 Task: In candidate interviews choose email frequency individual.
Action: Mouse moved to (819, 86)
Screenshot: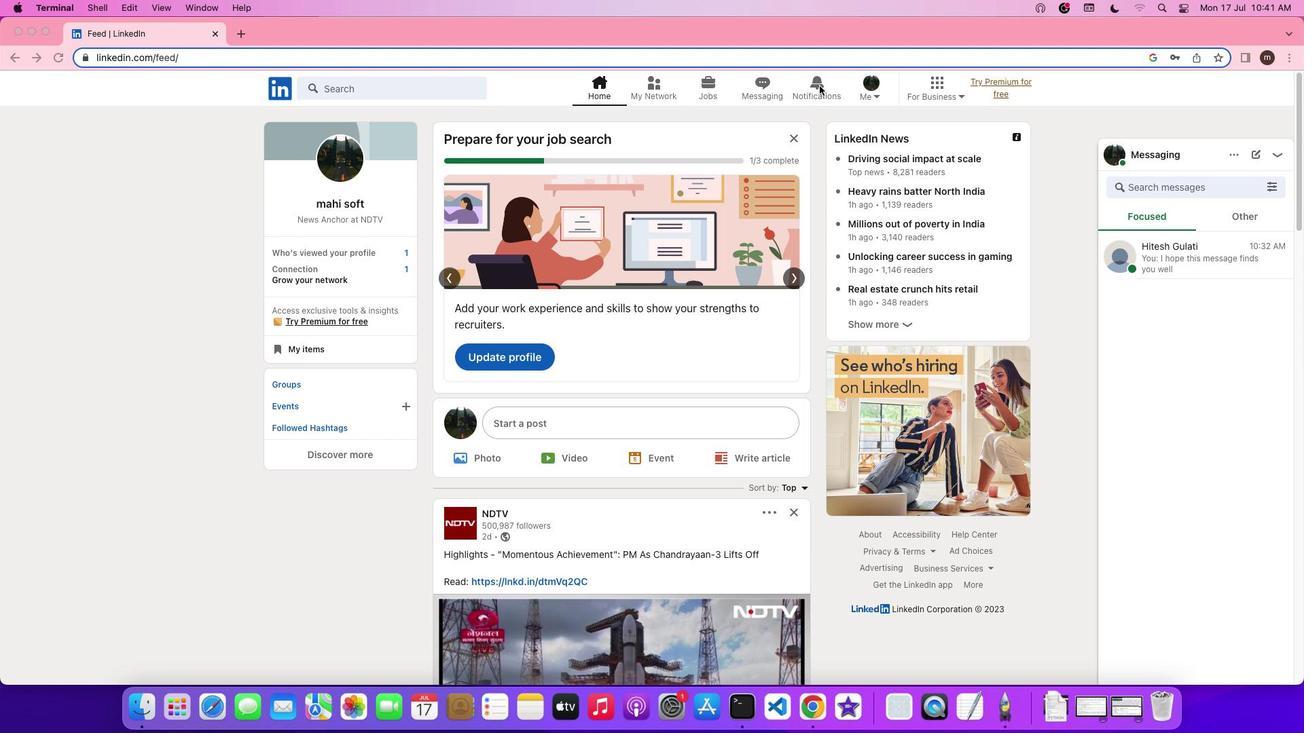 
Action: Mouse pressed left at (819, 86)
Screenshot: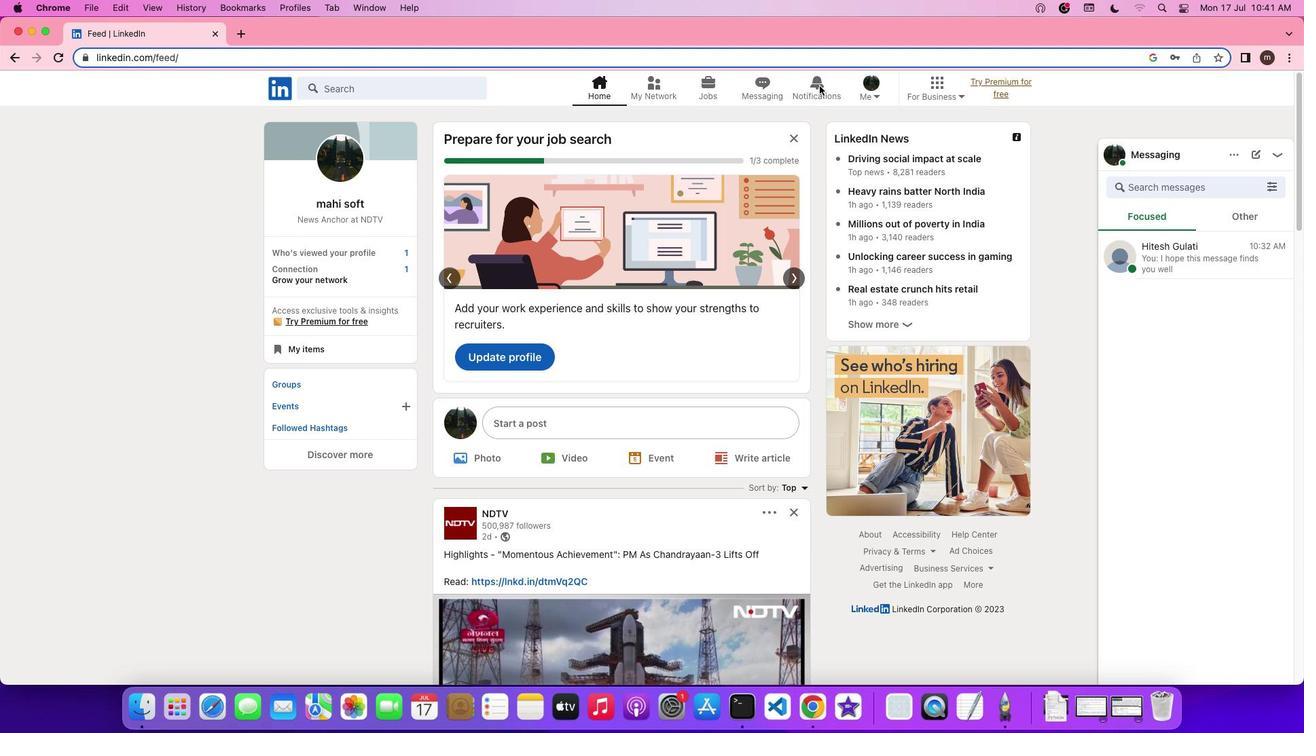 
Action: Mouse pressed left at (819, 86)
Screenshot: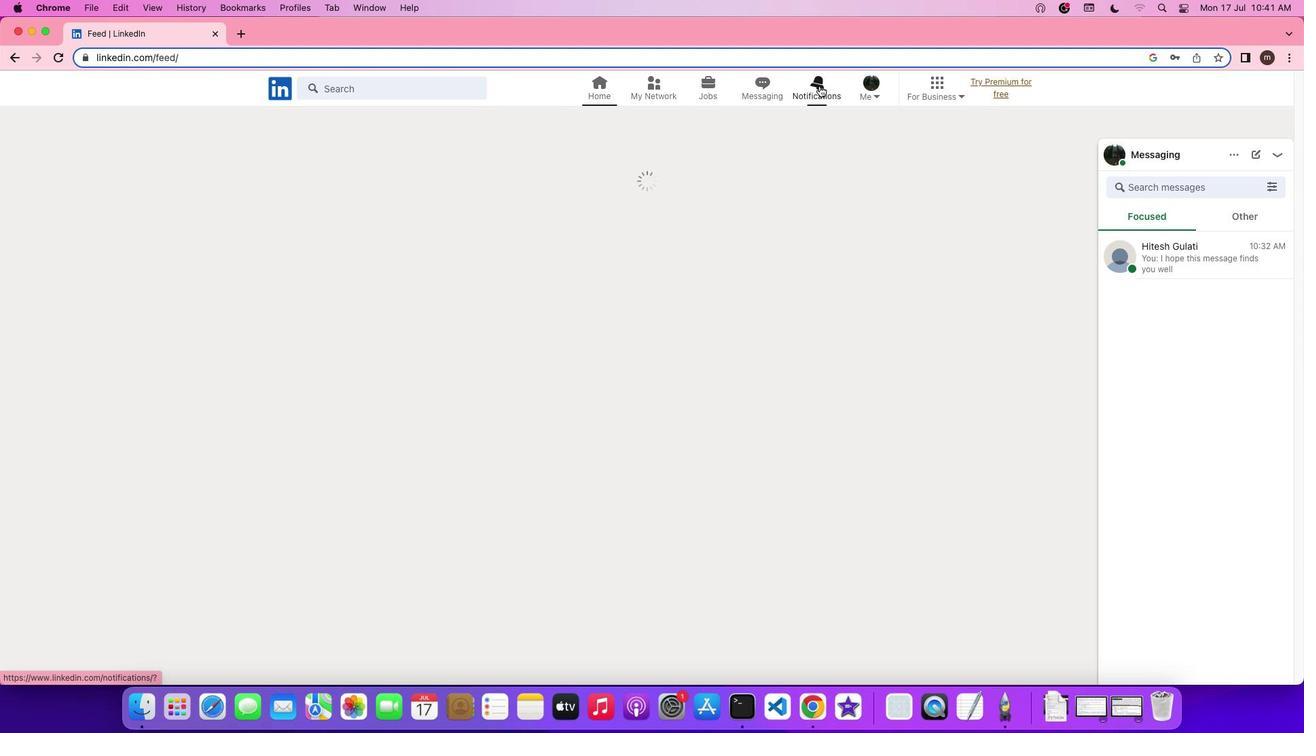 
Action: Mouse moved to (305, 175)
Screenshot: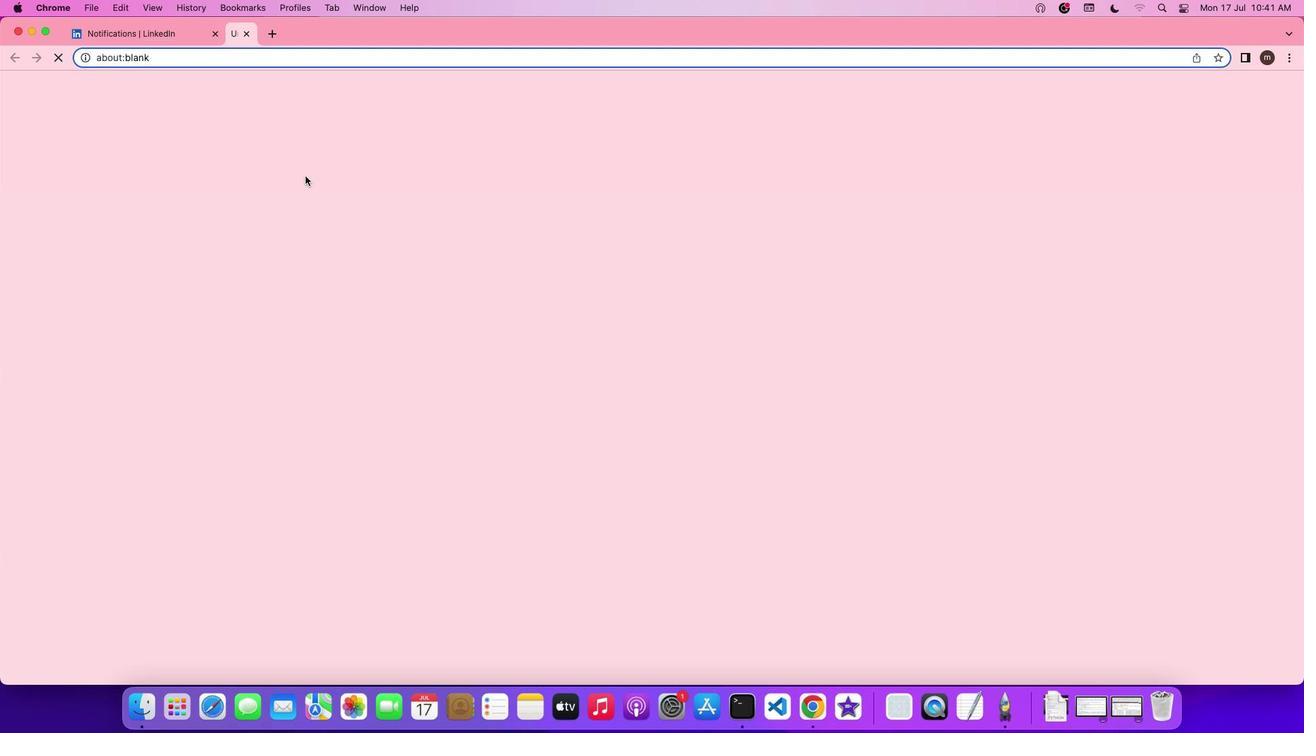 
Action: Mouse pressed left at (305, 175)
Screenshot: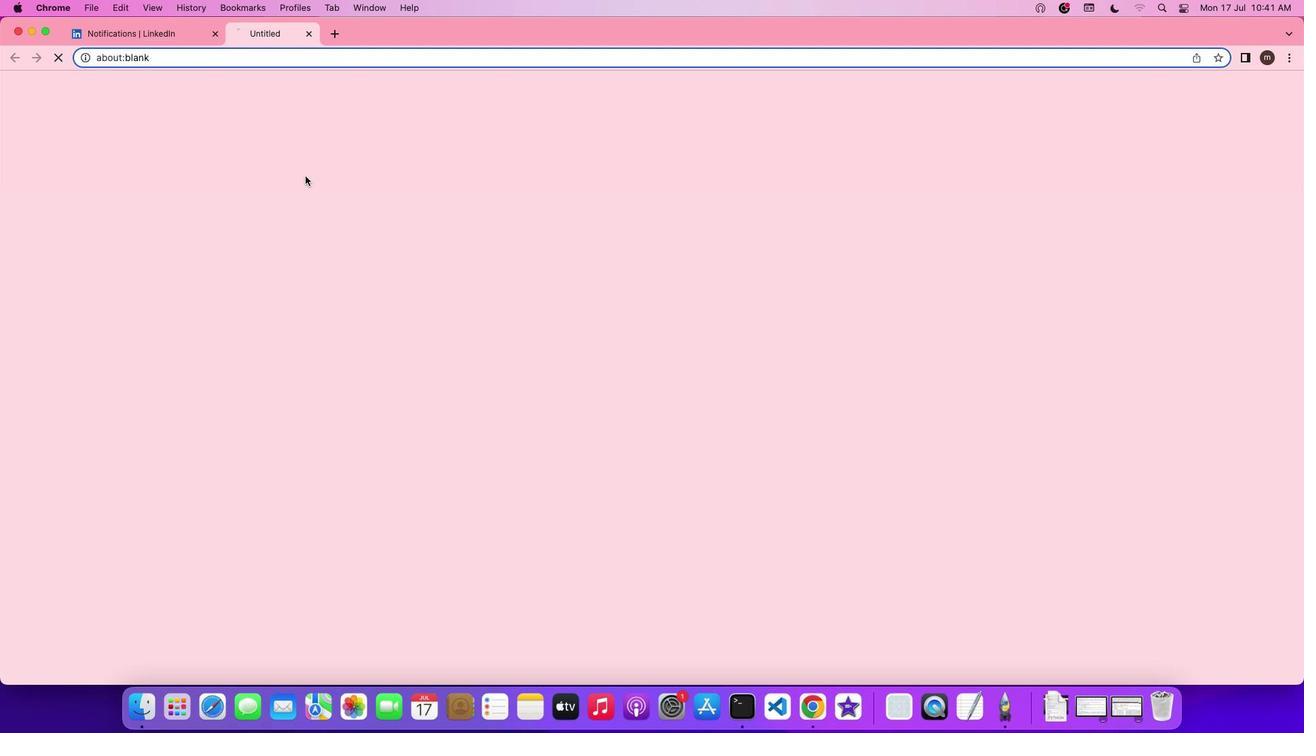 
Action: Mouse moved to (663, 262)
Screenshot: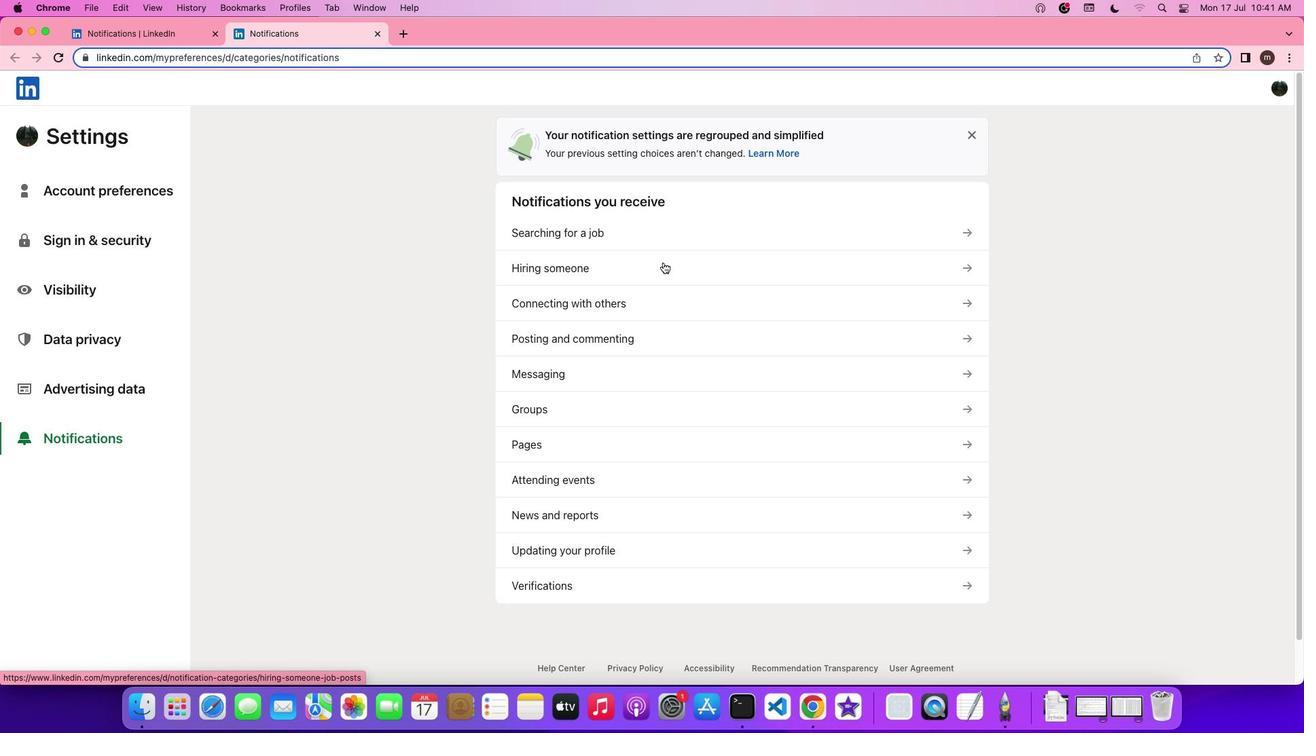 
Action: Mouse pressed left at (663, 262)
Screenshot: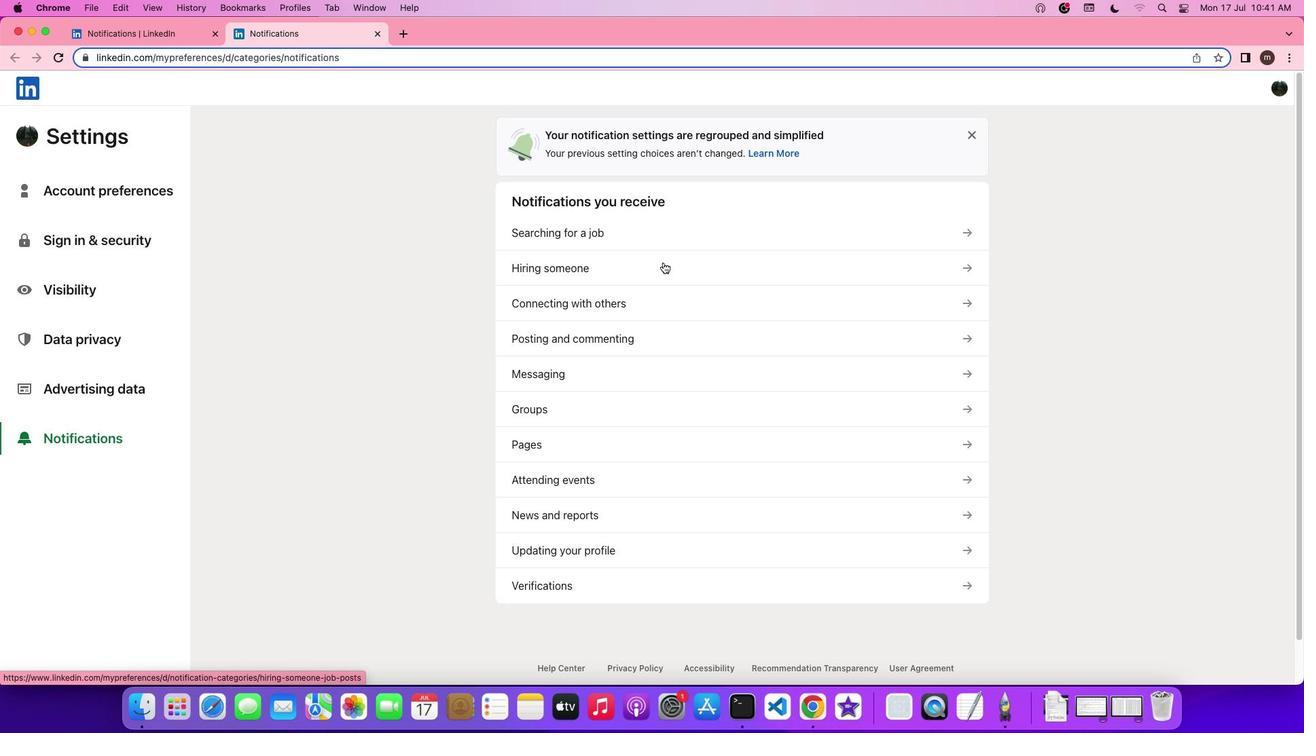 
Action: Mouse moved to (655, 366)
Screenshot: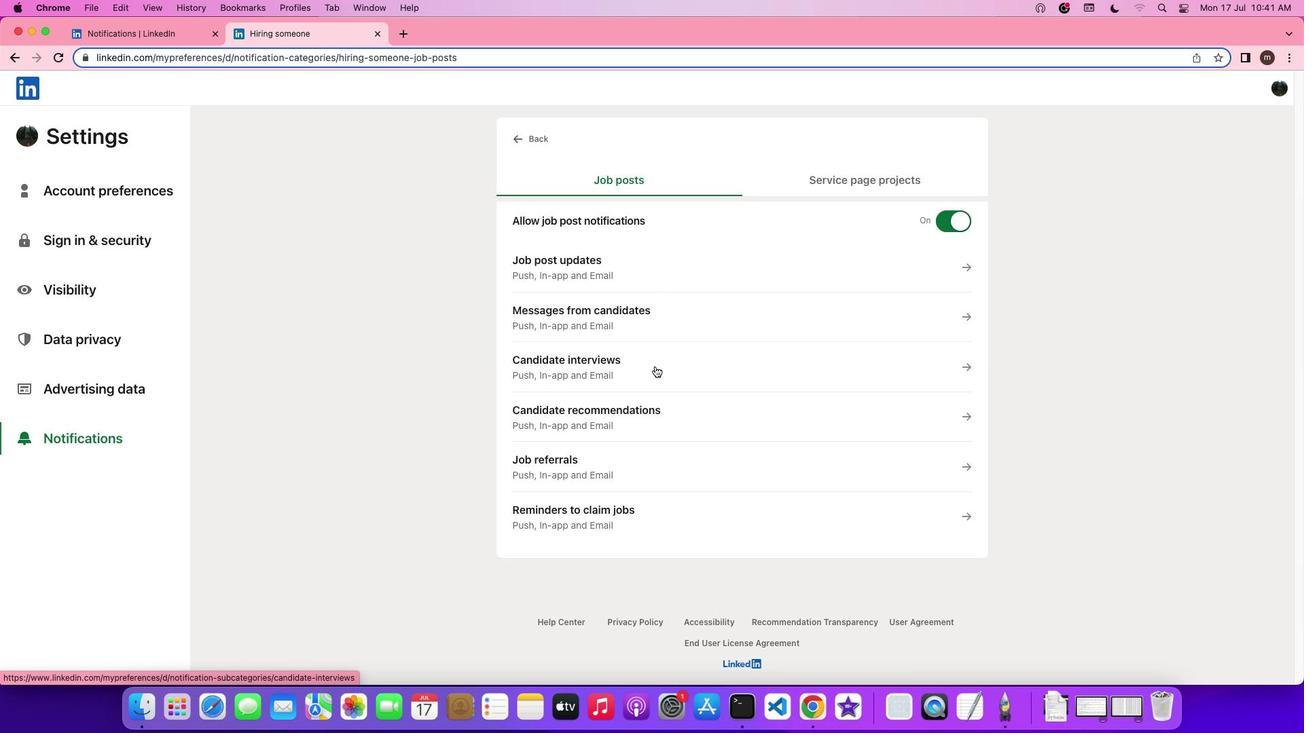 
Action: Mouse pressed left at (655, 366)
Screenshot: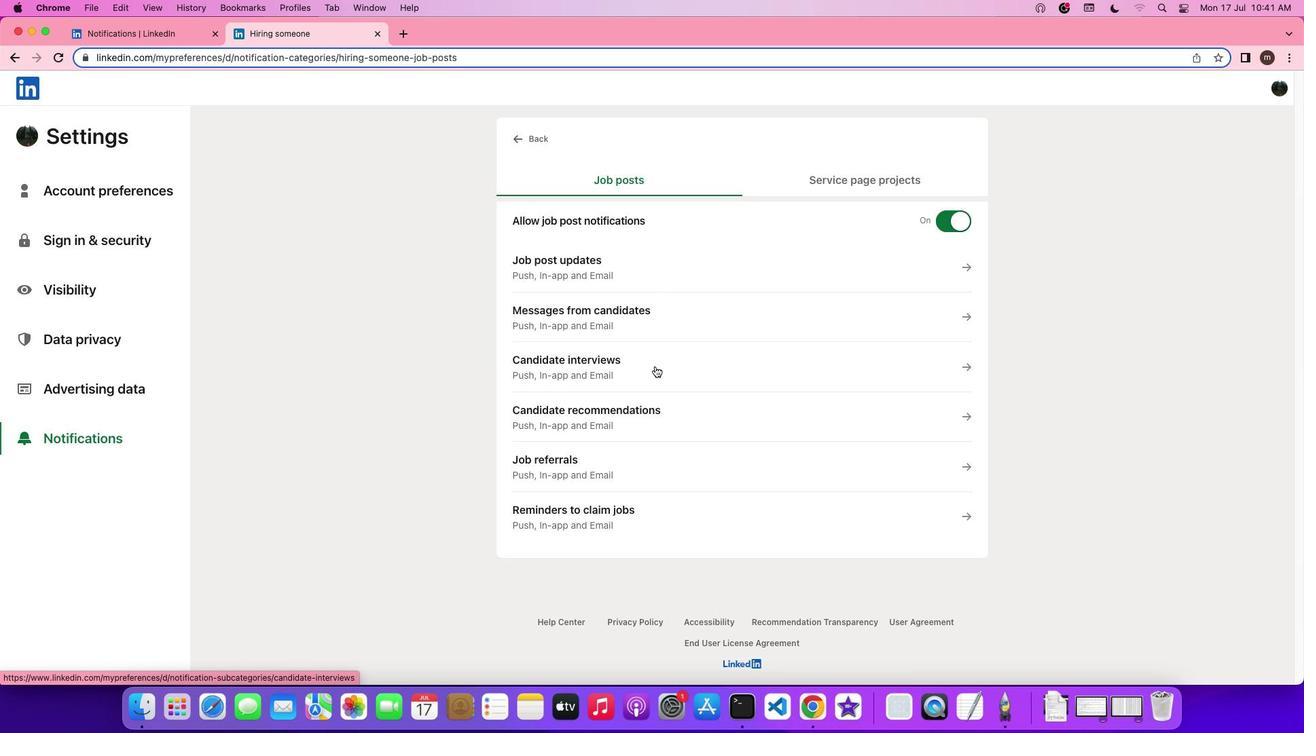
Action: Mouse moved to (523, 455)
Screenshot: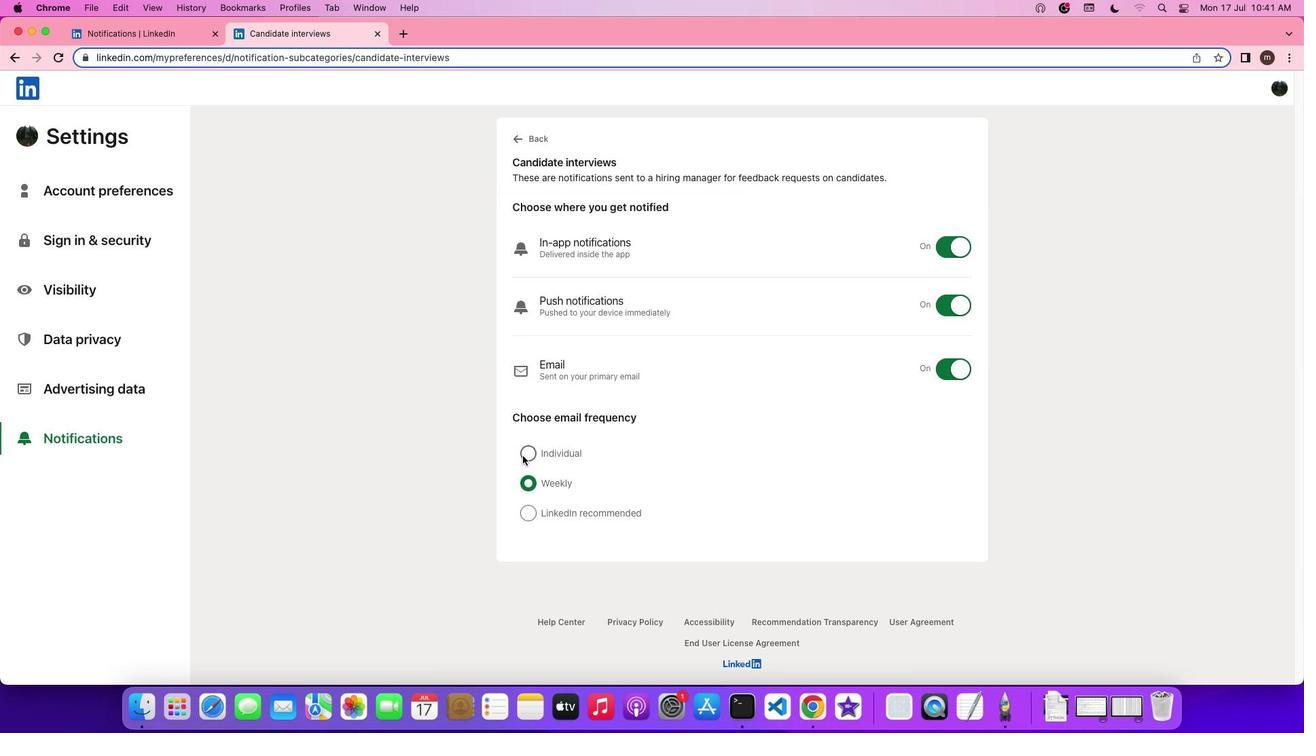 
Action: Mouse pressed left at (523, 455)
Screenshot: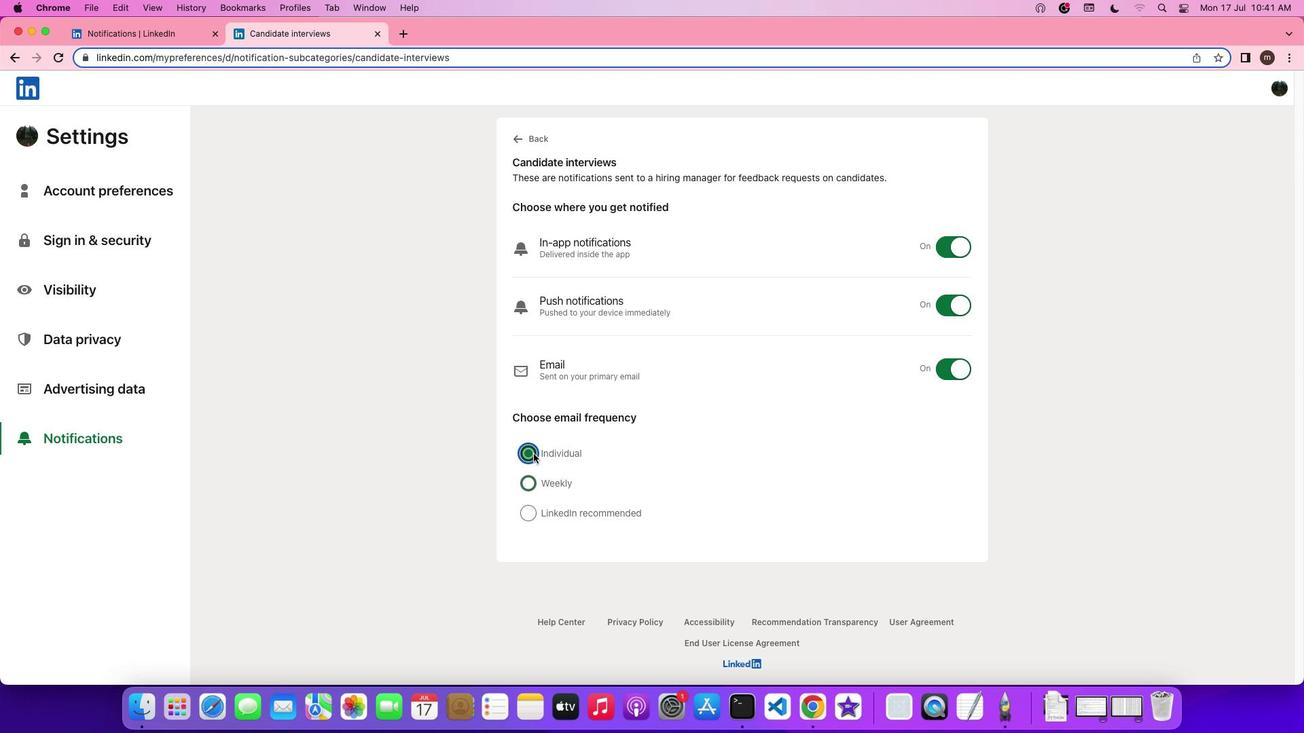 
Action: Mouse moved to (673, 469)
Screenshot: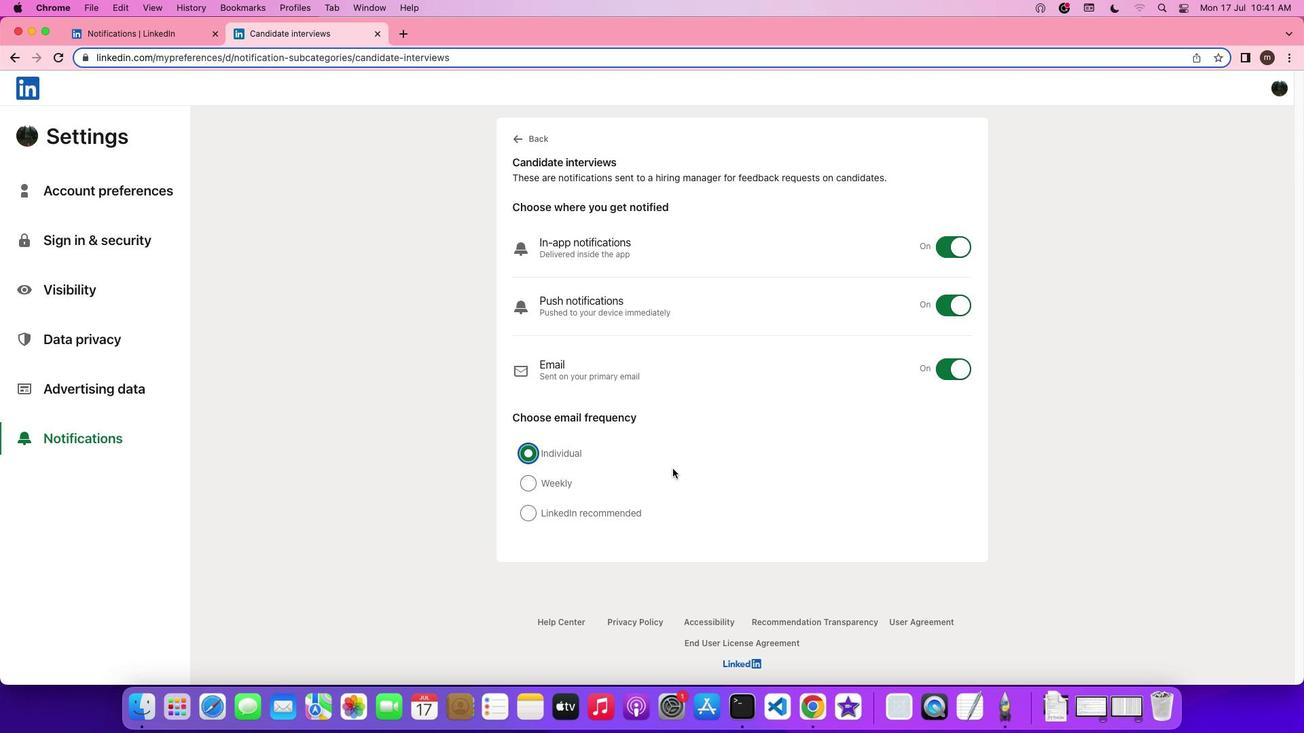 
